 Task: Select a due date automation when advanced on, 2 days before a card is due add basic assigned to anyone at 11:00 AM.
Action: Mouse moved to (1227, 101)
Screenshot: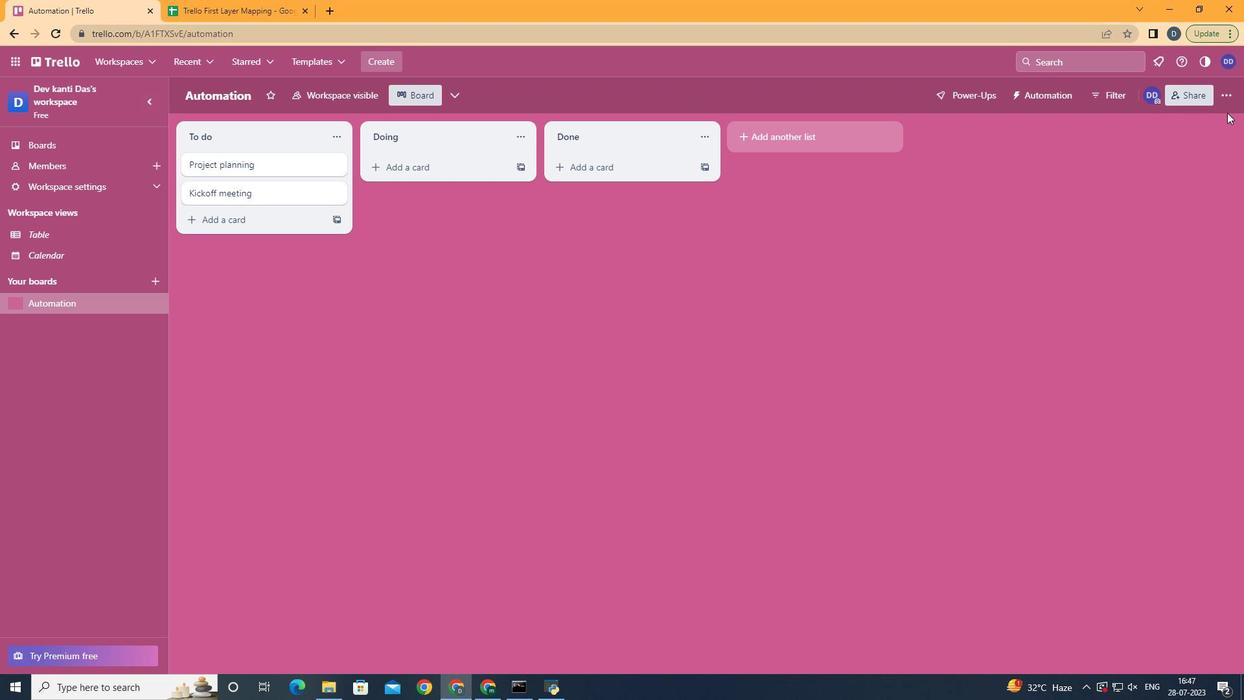 
Action: Mouse pressed left at (1227, 101)
Screenshot: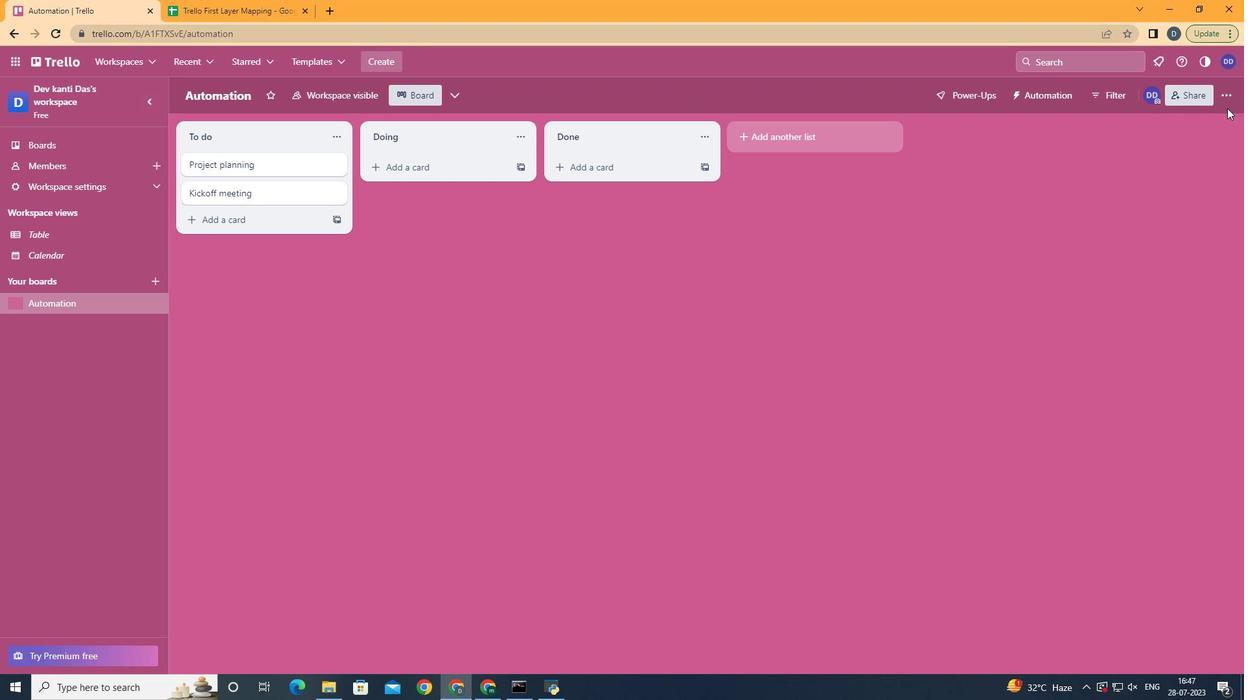 
Action: Mouse moved to (1128, 270)
Screenshot: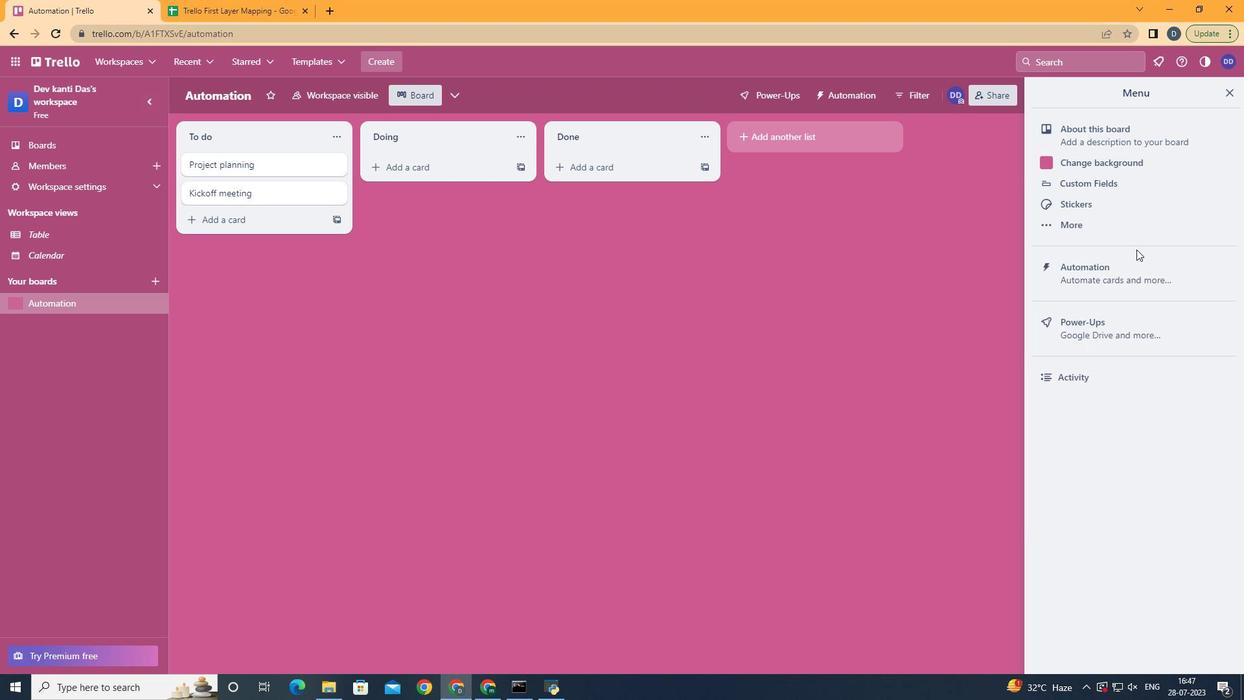 
Action: Mouse pressed left at (1128, 270)
Screenshot: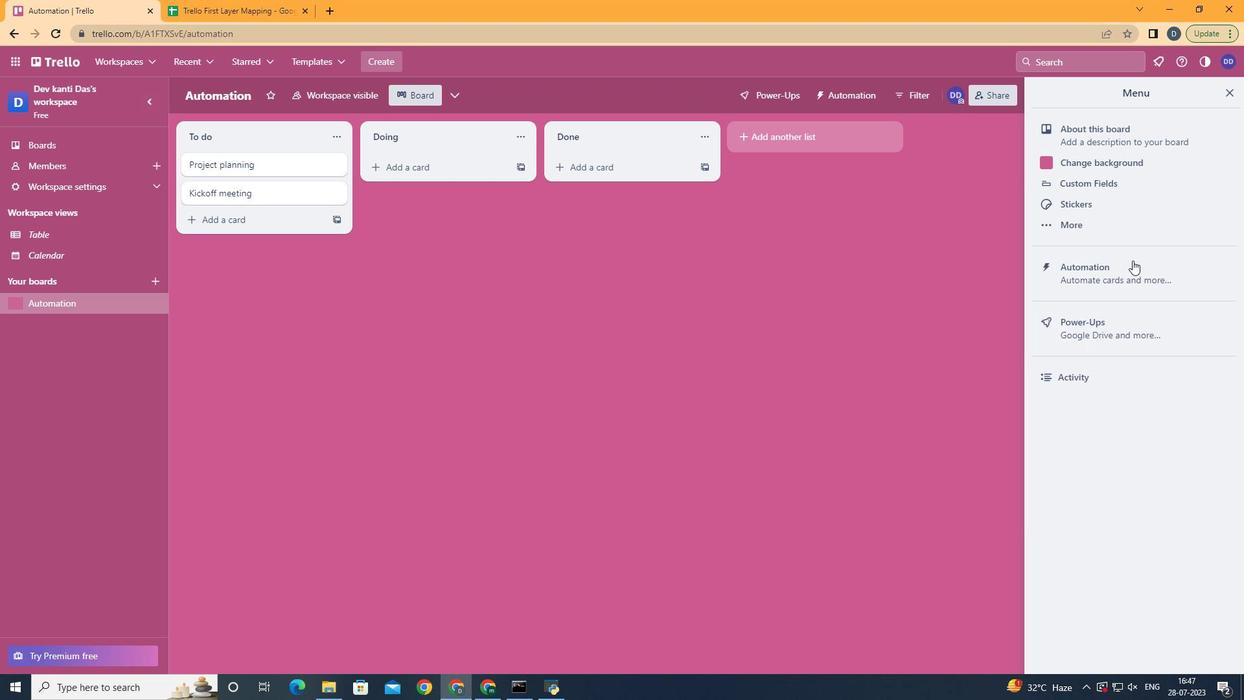 
Action: Mouse moved to (260, 257)
Screenshot: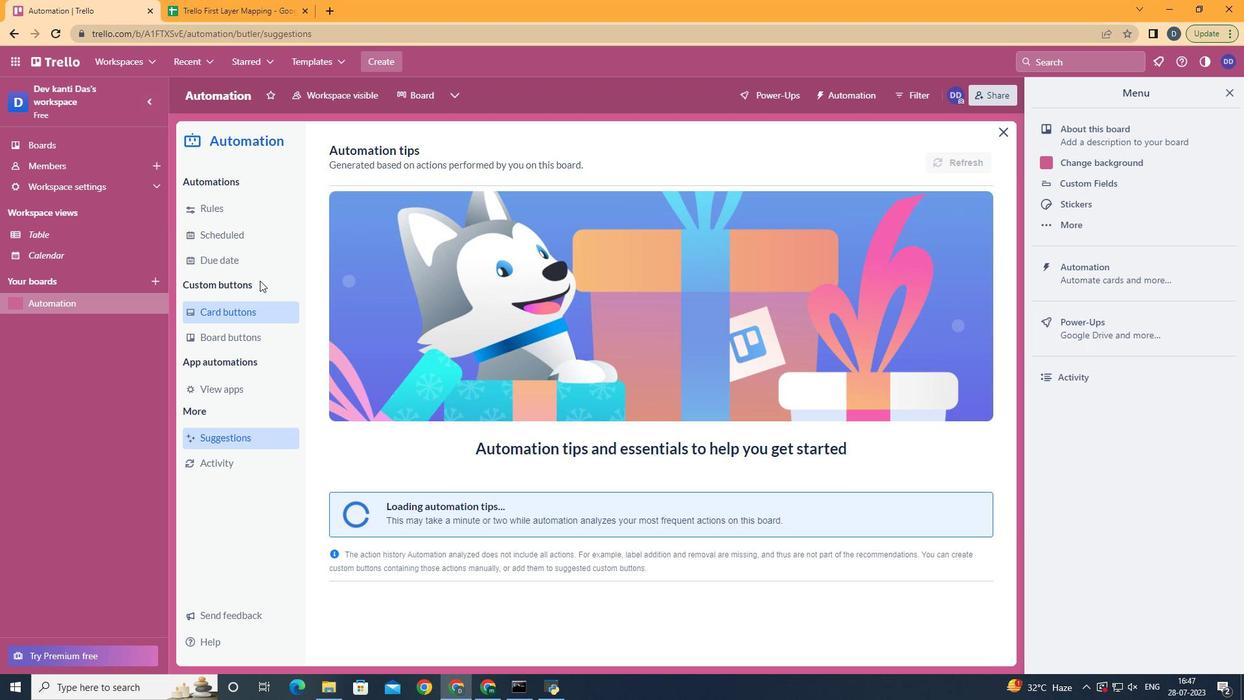 
Action: Mouse pressed left at (260, 257)
Screenshot: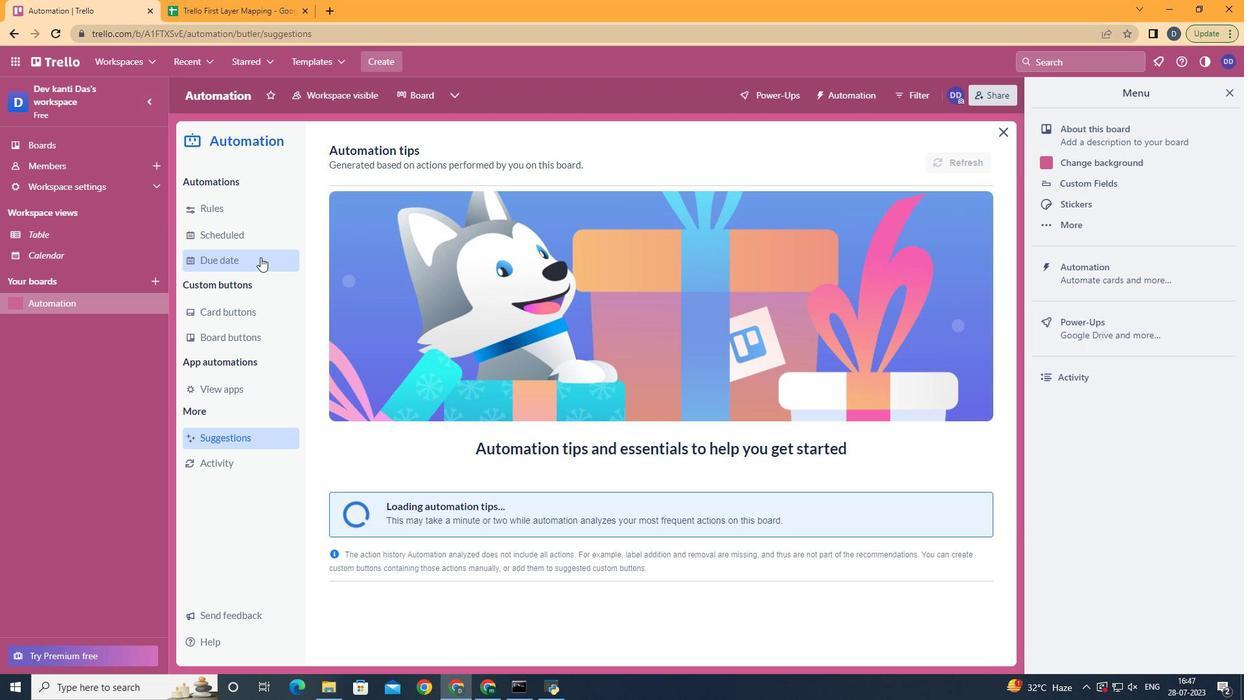 
Action: Mouse moved to (919, 156)
Screenshot: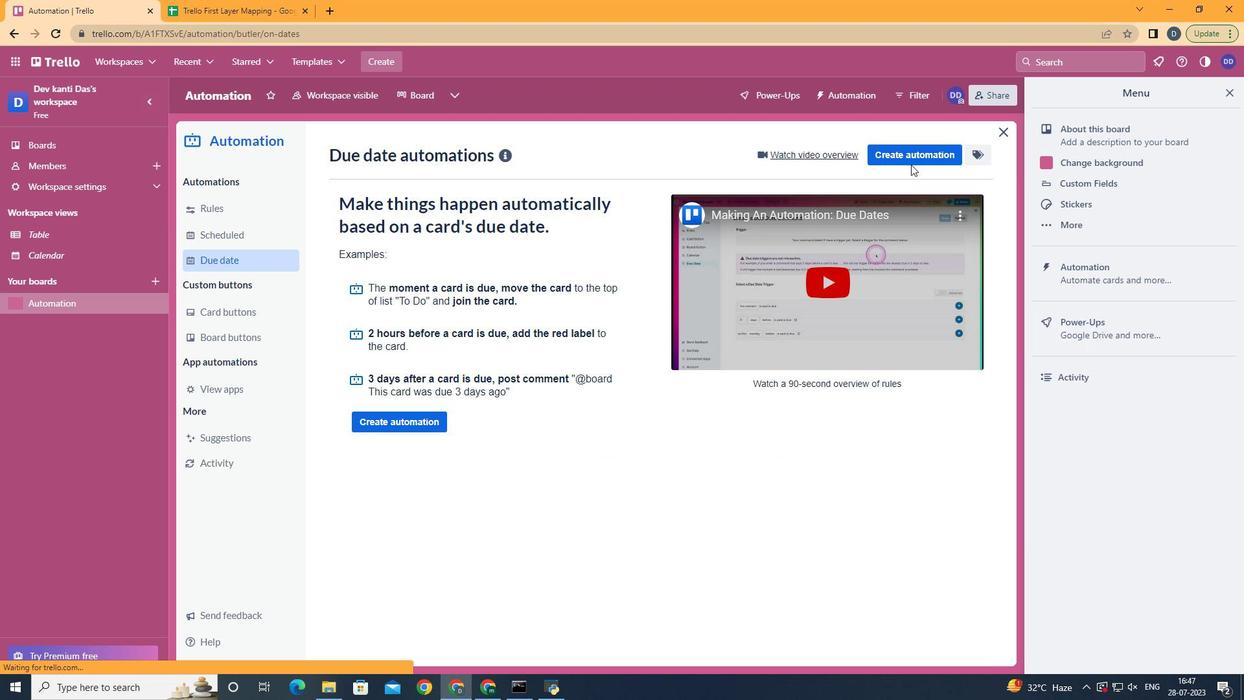 
Action: Mouse pressed left at (919, 156)
Screenshot: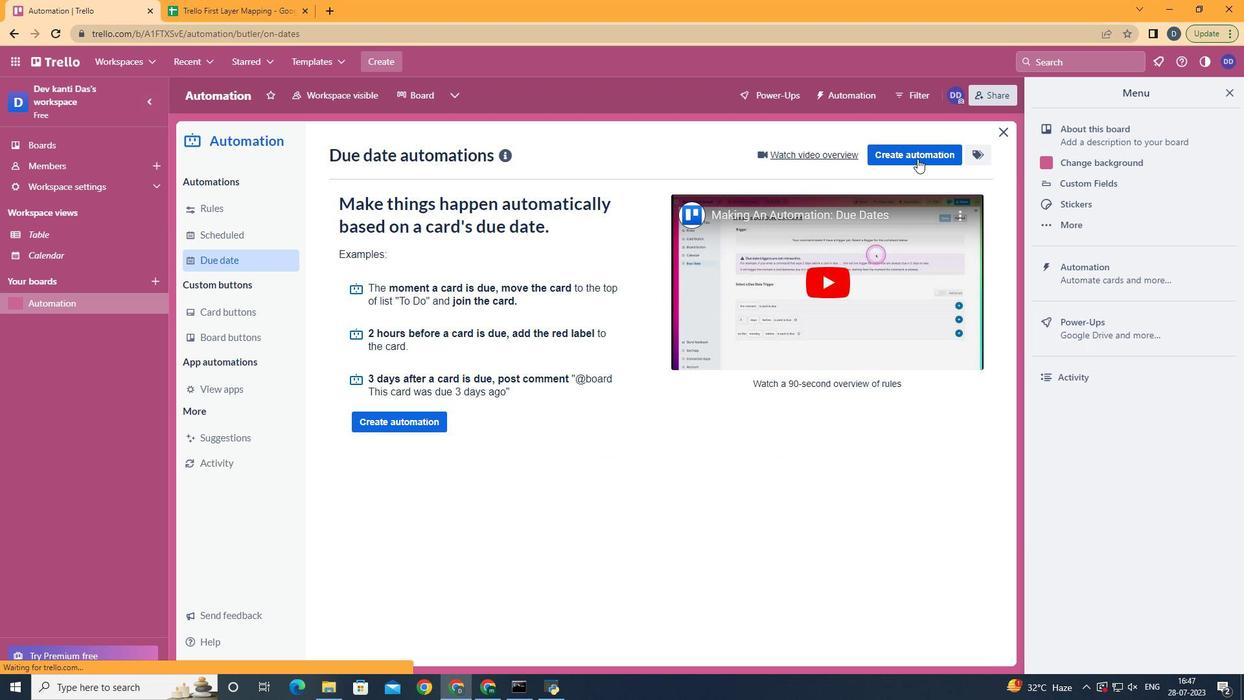 
Action: Mouse moved to (615, 278)
Screenshot: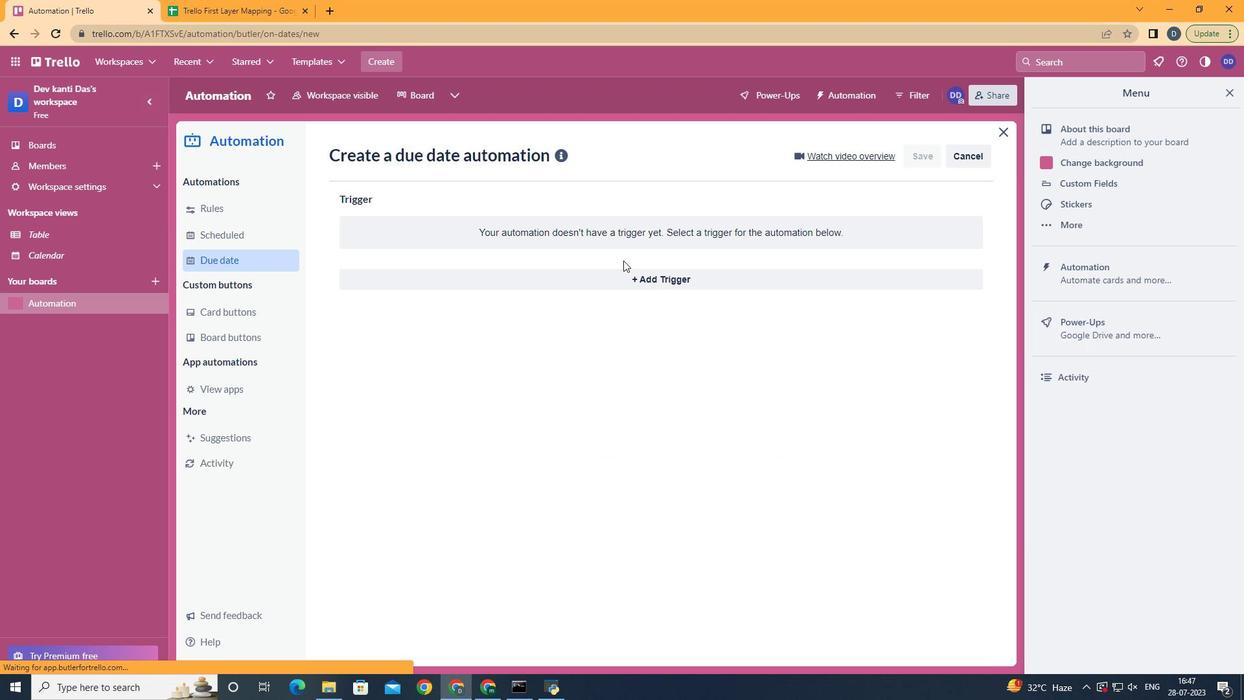 
Action: Mouse pressed left at (615, 278)
Screenshot: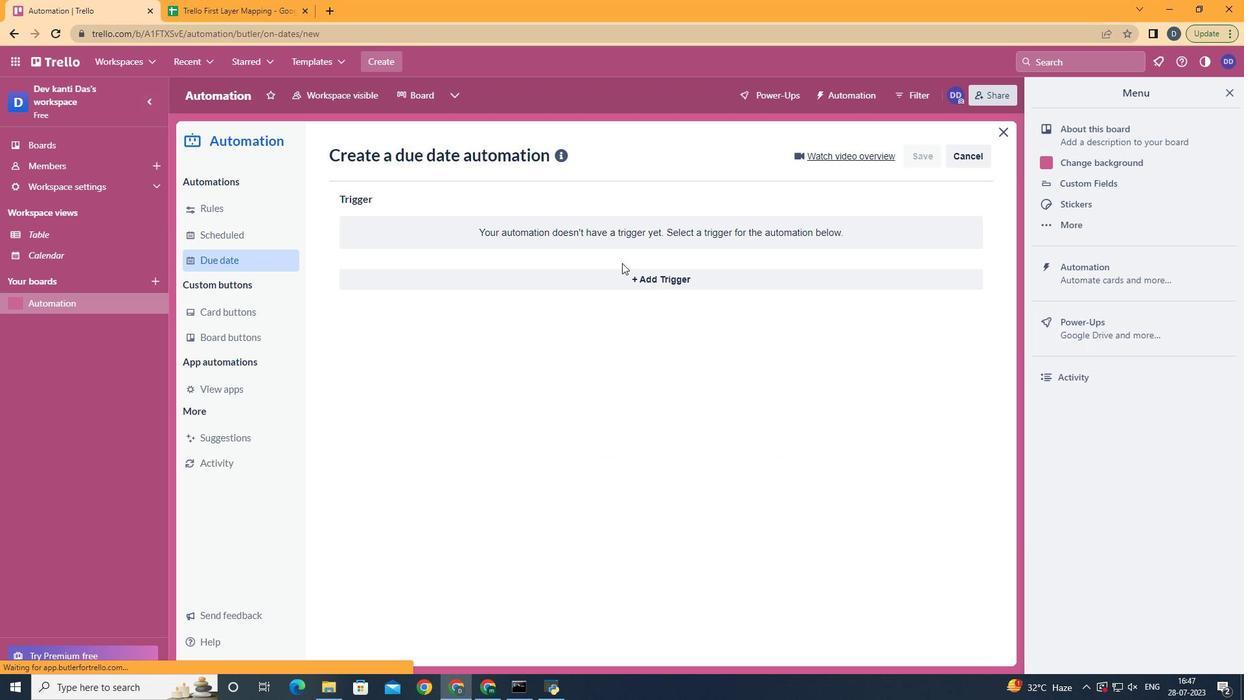 
Action: Mouse moved to (513, 477)
Screenshot: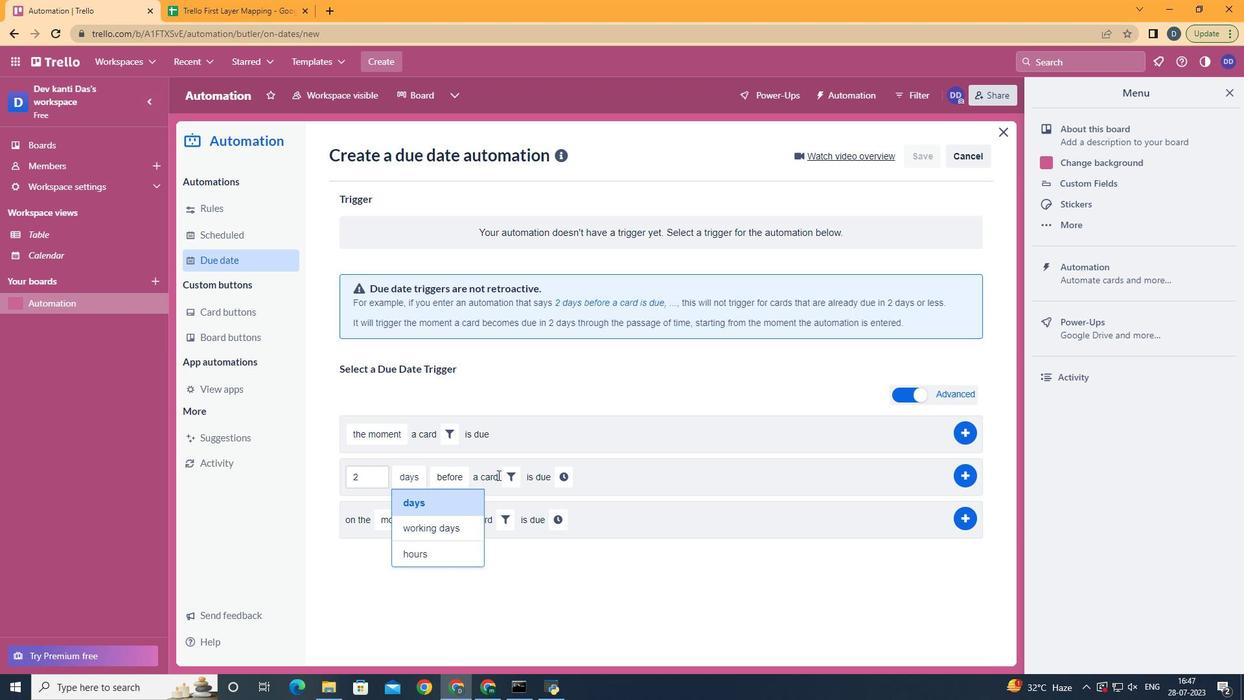 
Action: Mouse pressed left at (513, 477)
Screenshot: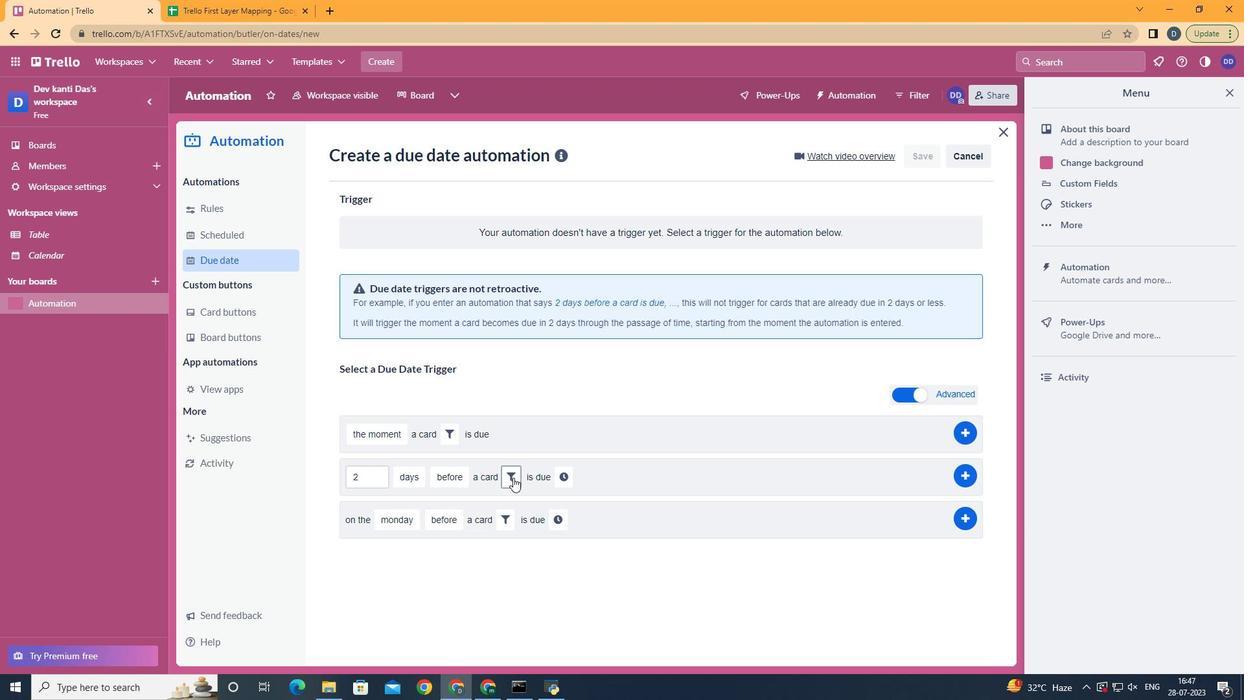
Action: Mouse moved to (621, 590)
Screenshot: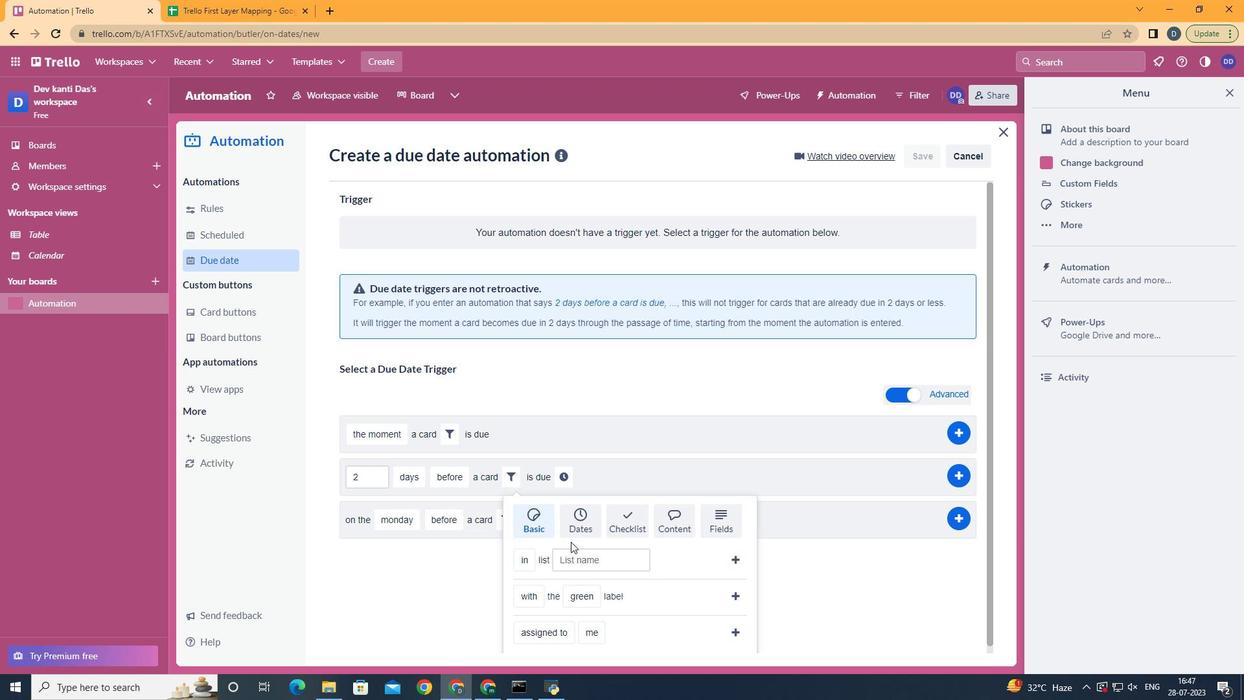 
Action: Mouse scrolled (621, 589) with delta (0, 0)
Screenshot: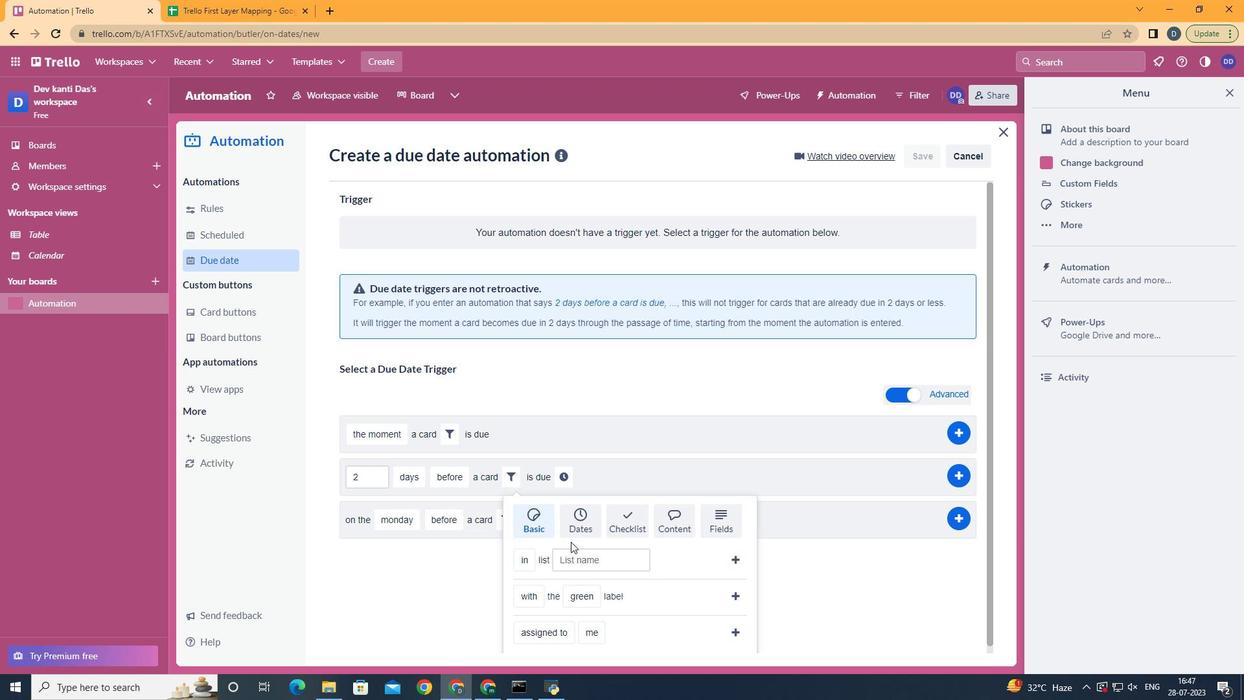 
Action: Mouse moved to (621, 591)
Screenshot: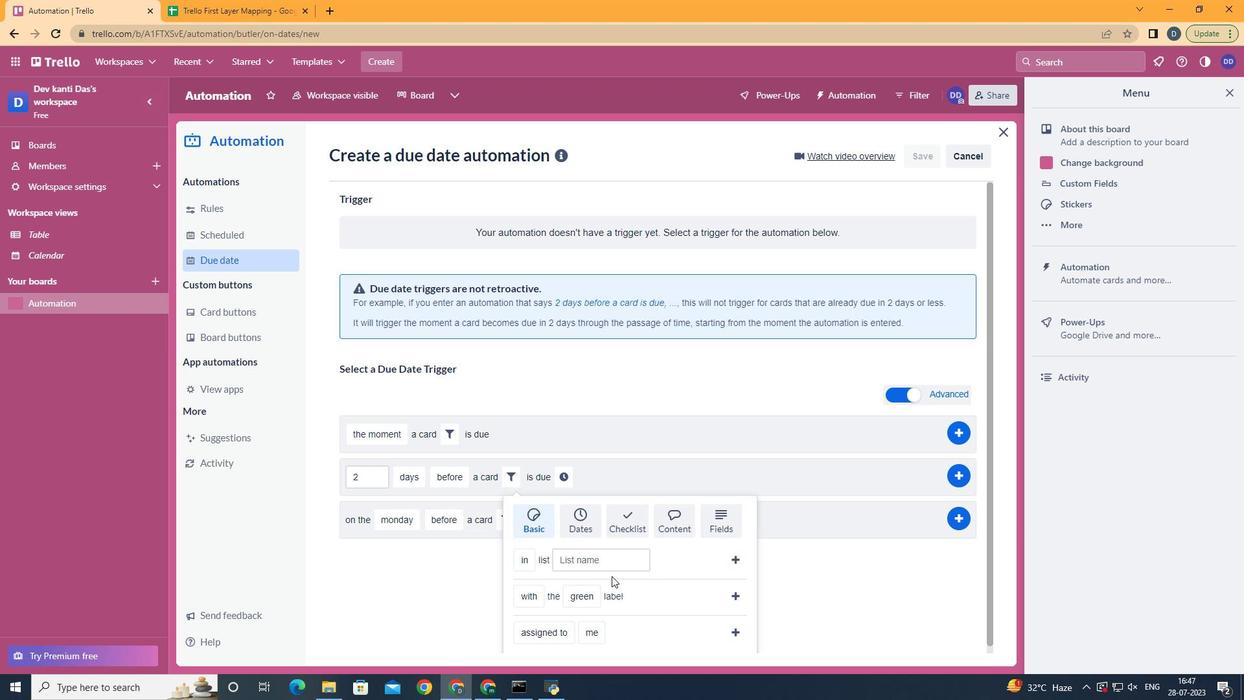 
Action: Mouse scrolled (621, 590) with delta (0, 0)
Screenshot: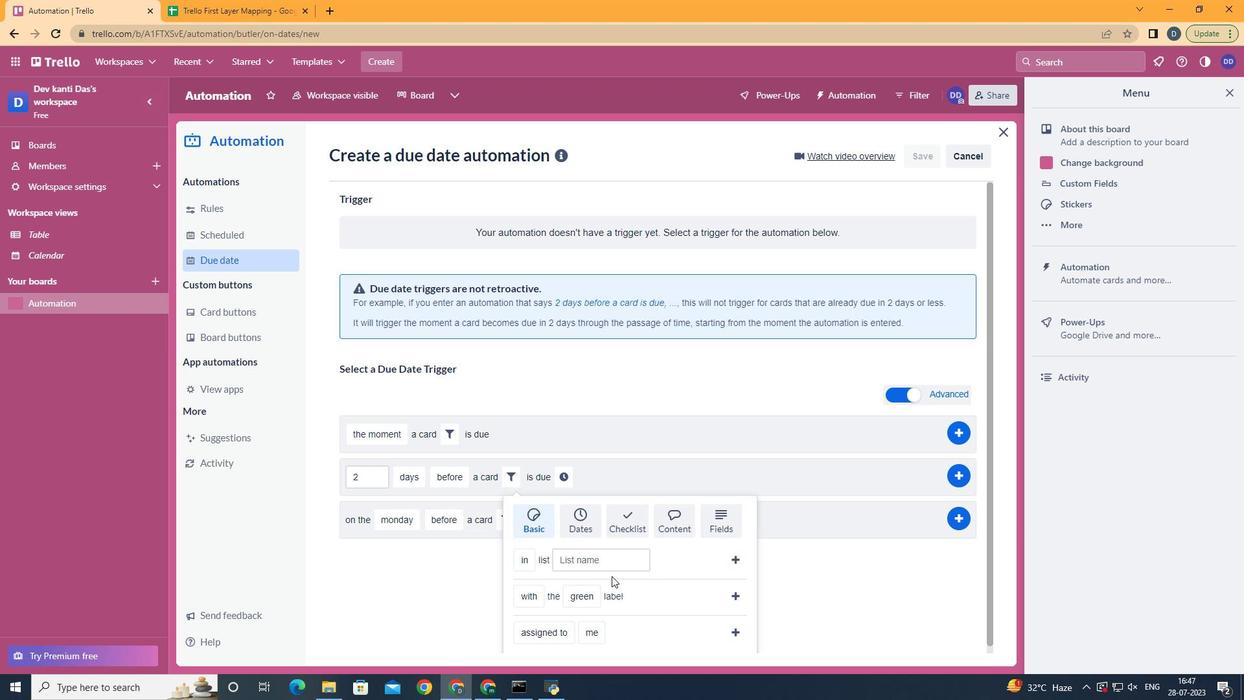
Action: Mouse moved to (621, 591)
Screenshot: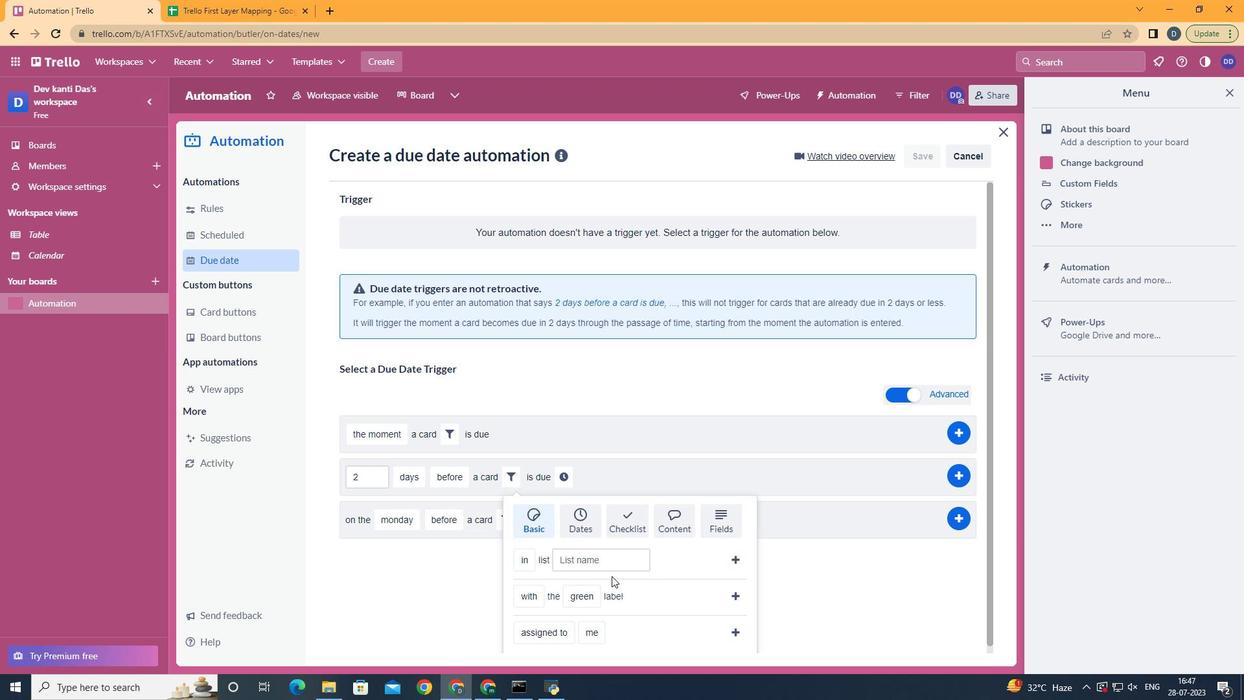 
Action: Mouse scrolled (621, 591) with delta (0, 0)
Screenshot: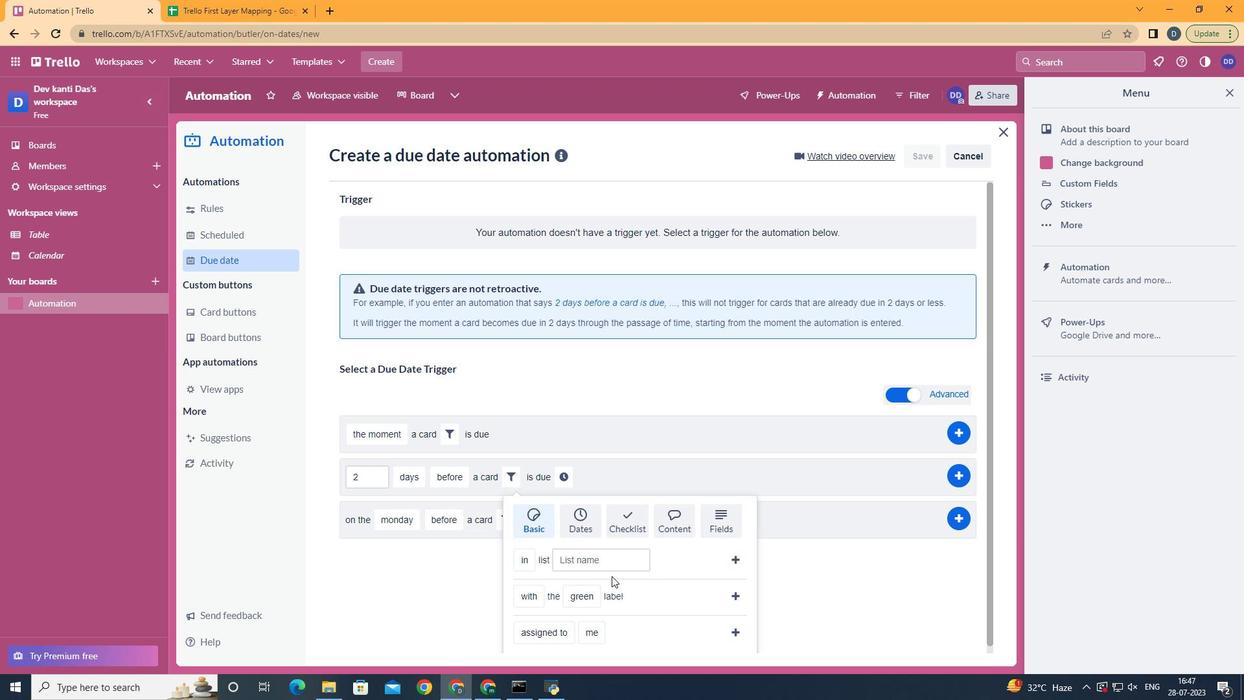 
Action: Mouse moved to (585, 546)
Screenshot: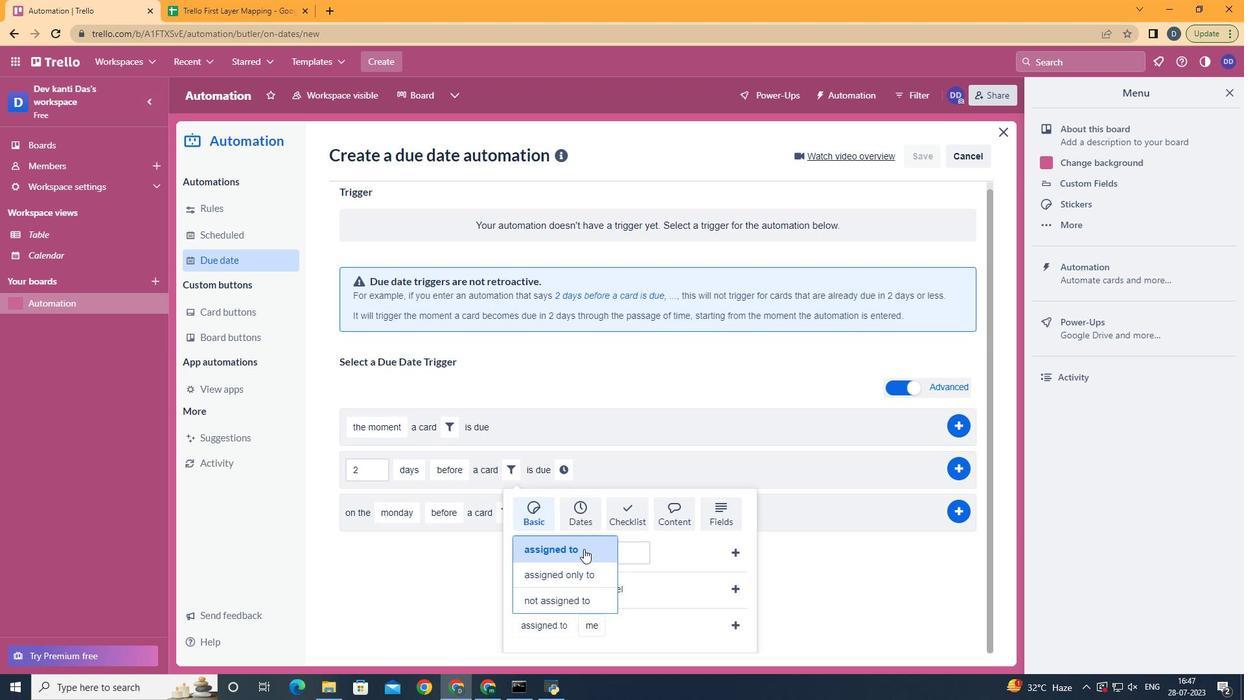 
Action: Mouse pressed left at (585, 546)
Screenshot: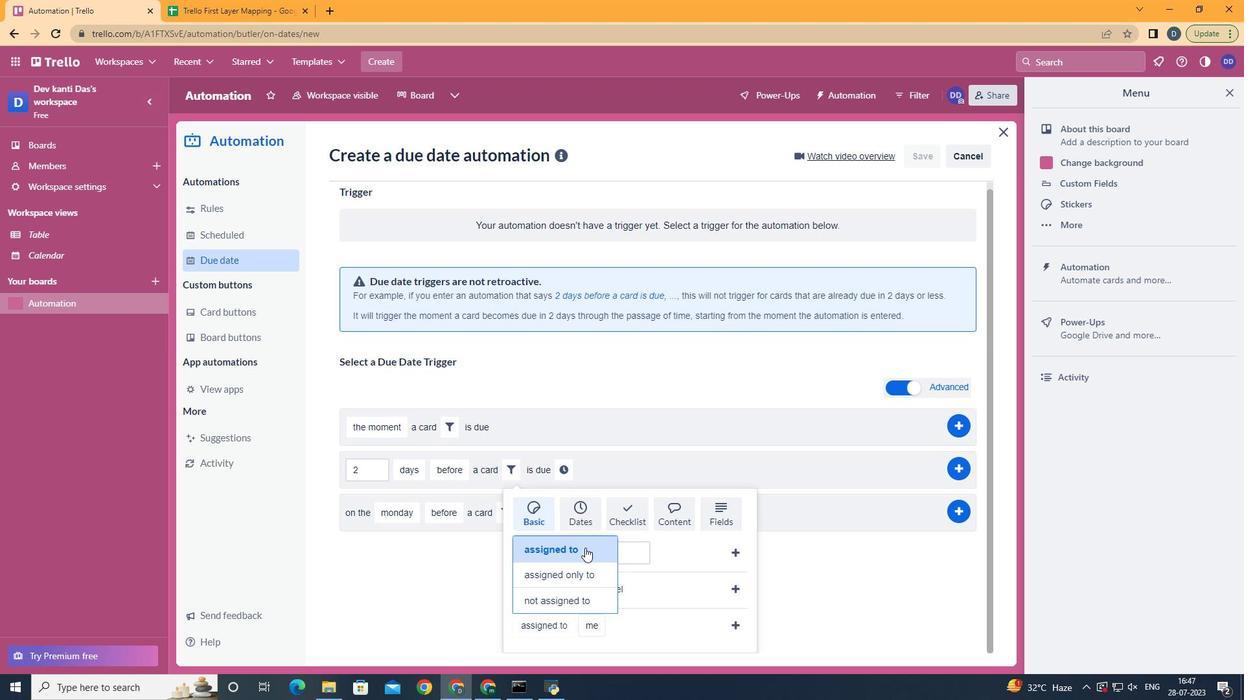 
Action: Mouse moved to (624, 571)
Screenshot: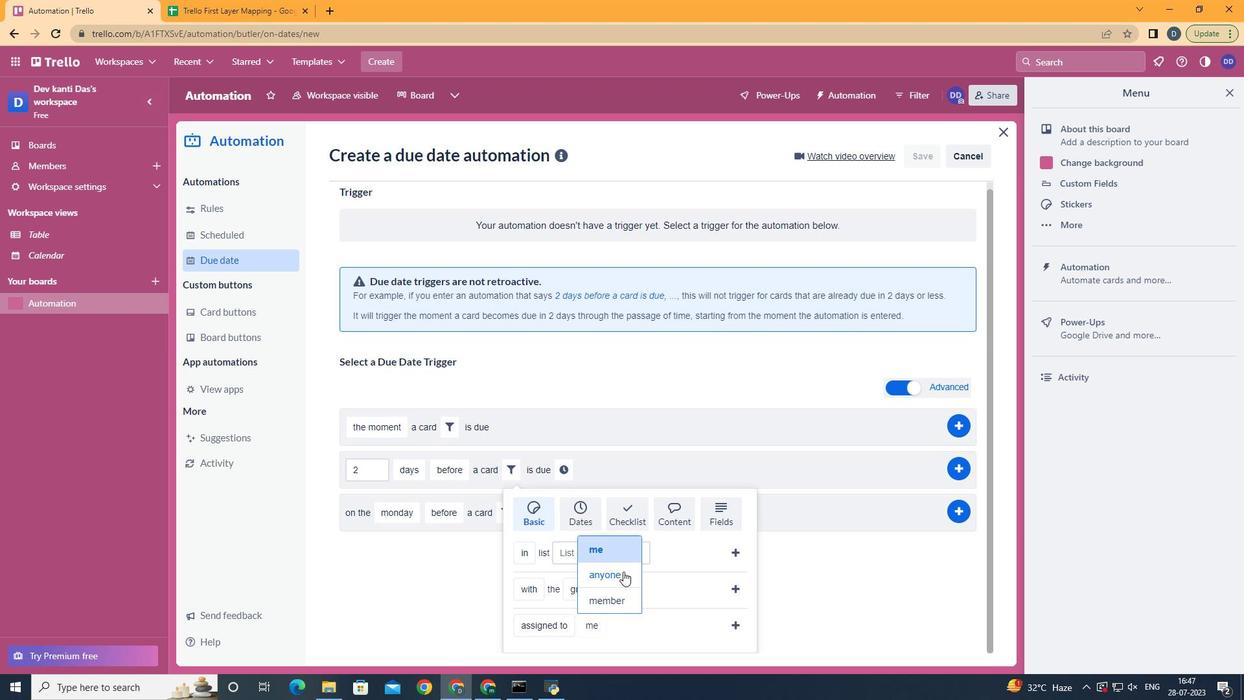
Action: Mouse pressed left at (624, 571)
Screenshot: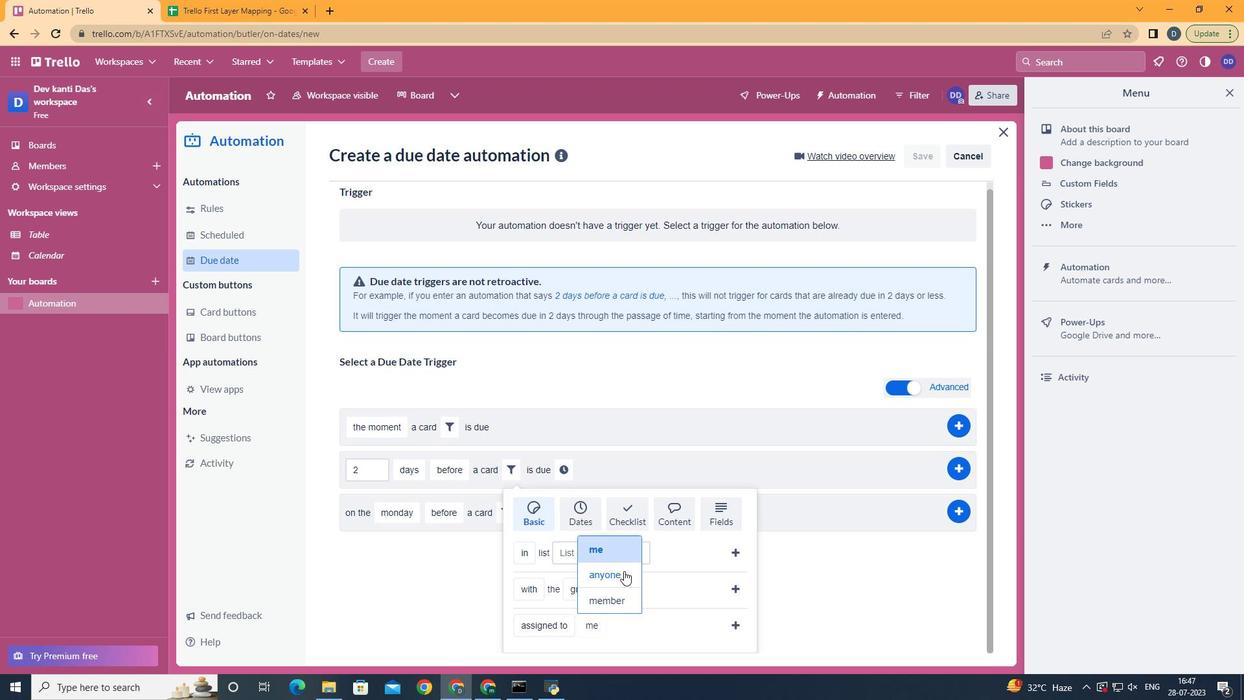 
Action: Mouse moved to (738, 628)
Screenshot: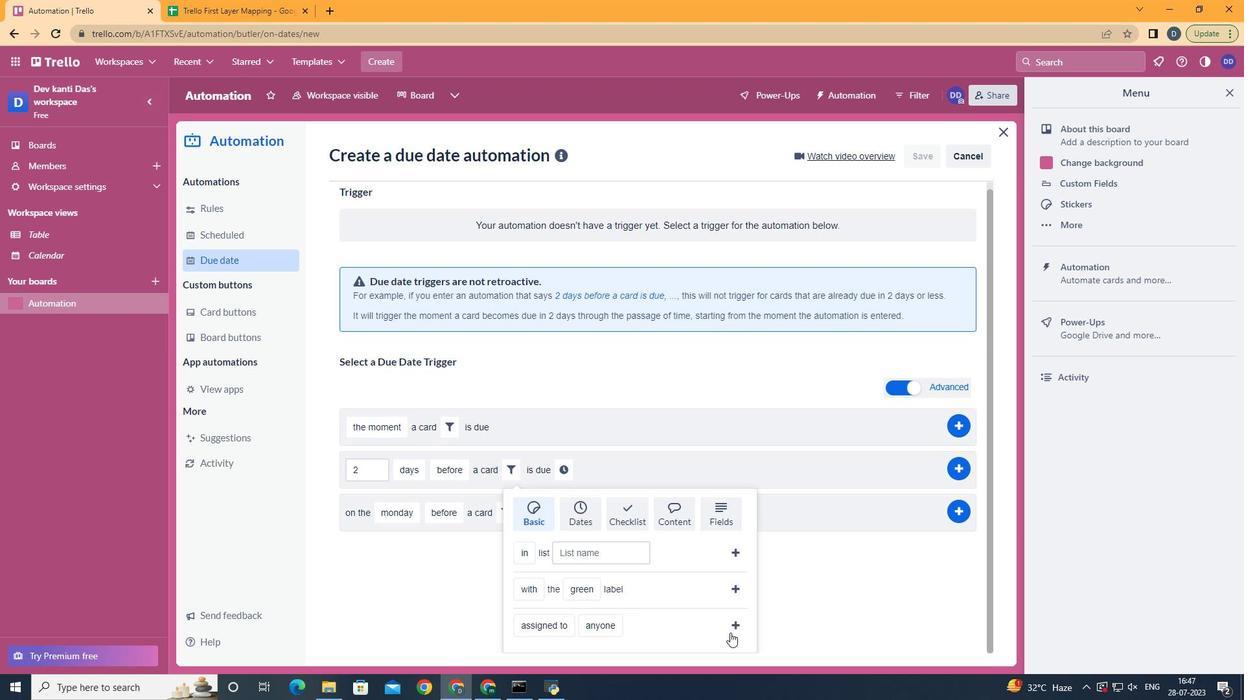 
Action: Mouse pressed left at (738, 628)
Screenshot: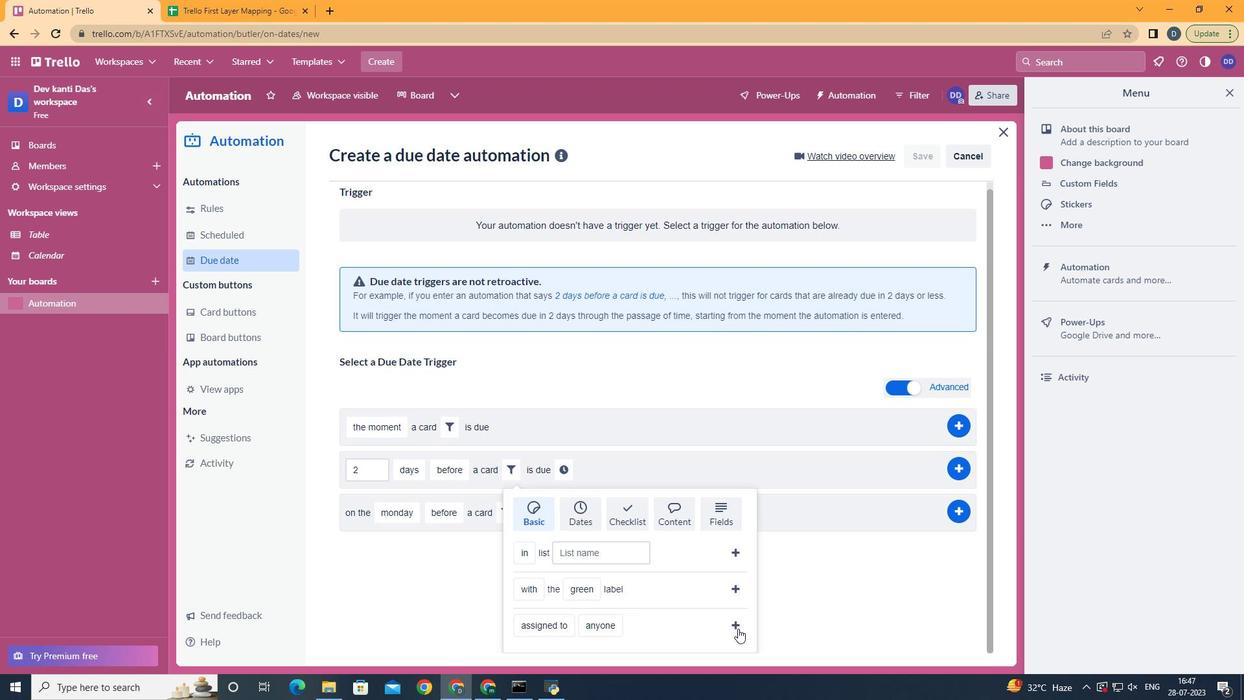 
Action: Mouse moved to (666, 473)
Screenshot: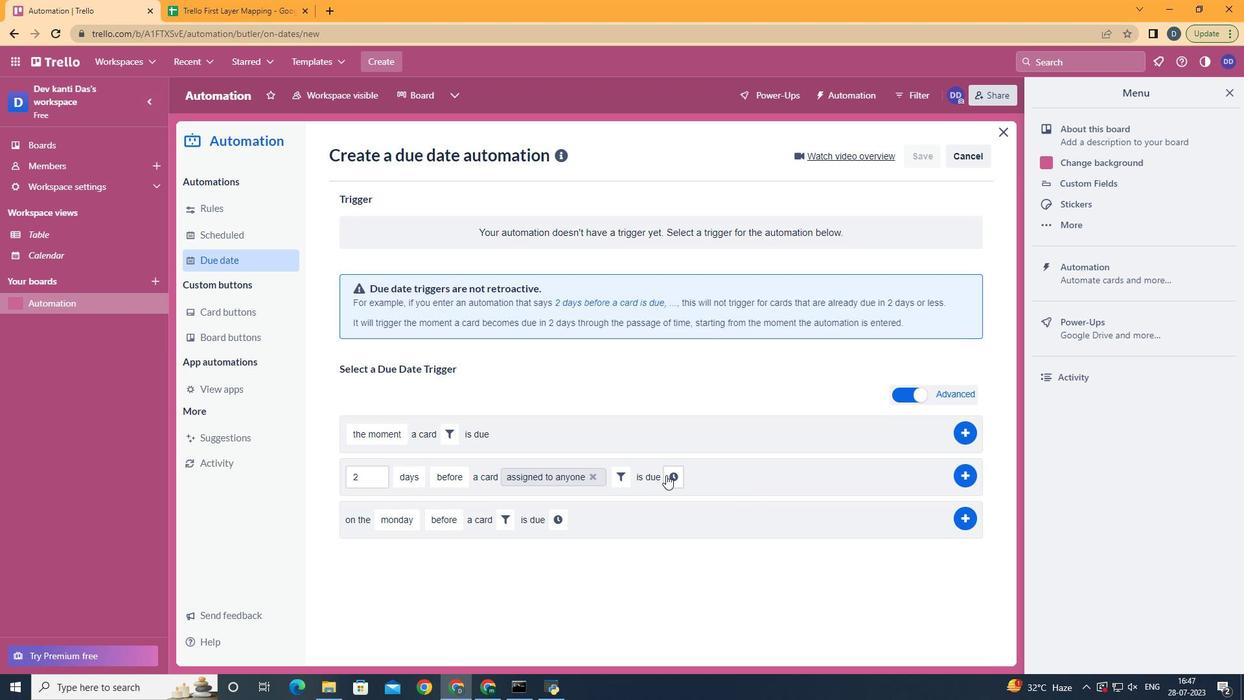 
Action: Mouse pressed left at (666, 473)
Screenshot: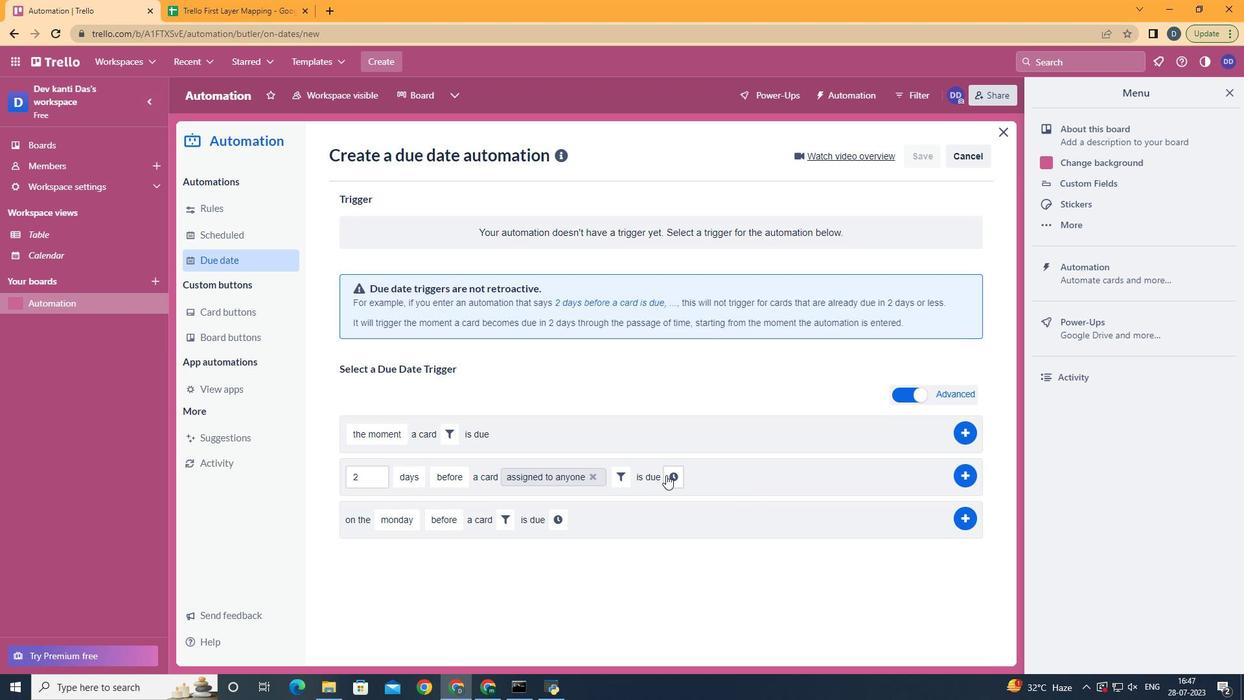 
Action: Mouse moved to (690, 483)
Screenshot: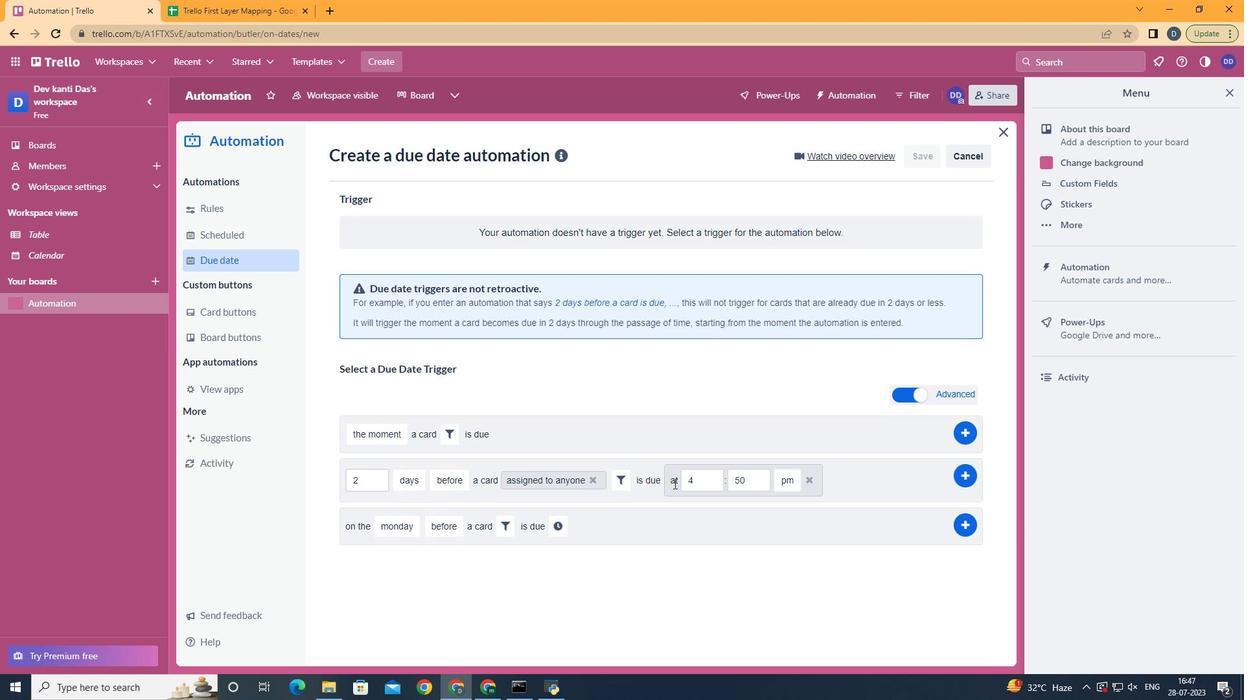 
Action: Mouse pressed left at (690, 483)
Screenshot: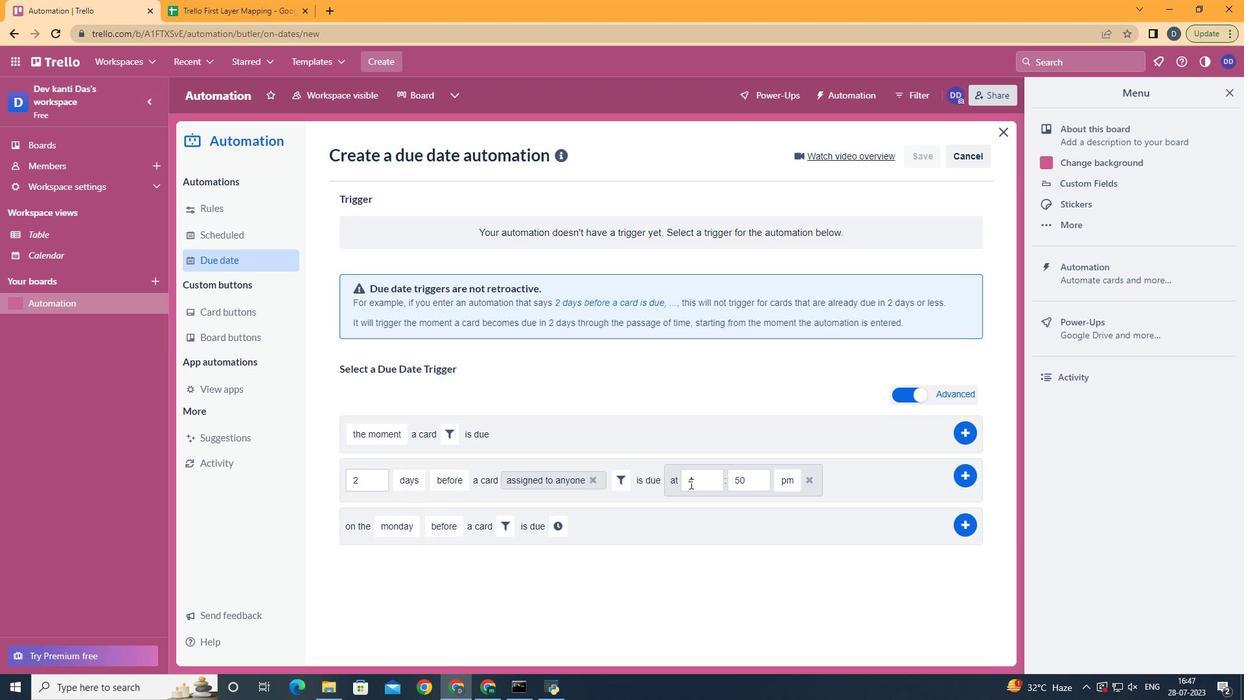 
Action: Key pressed <Key.delete>11
Screenshot: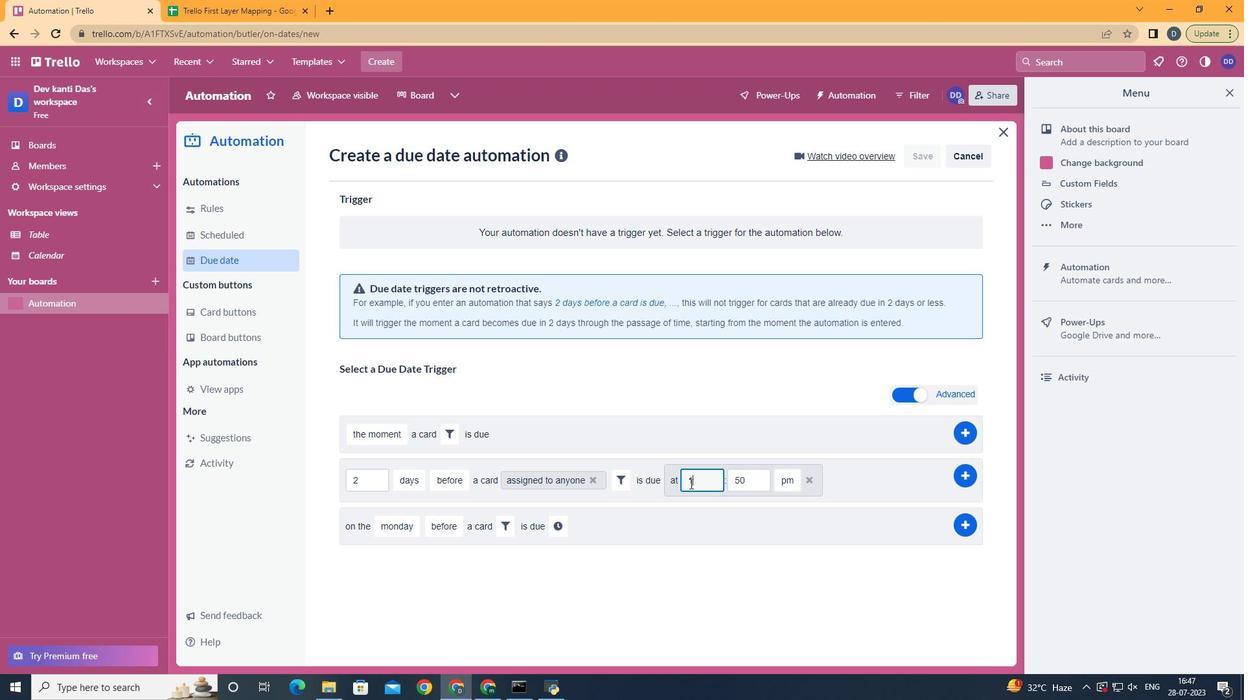 
Action: Mouse moved to (744, 483)
Screenshot: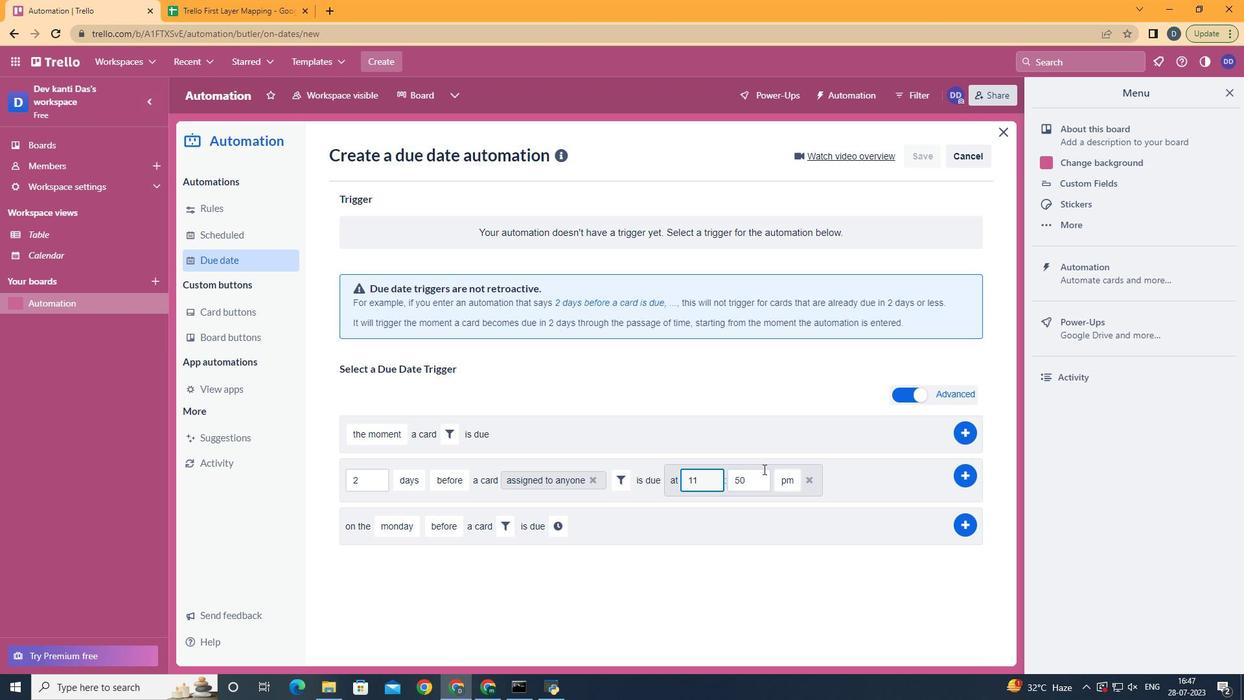 
Action: Mouse pressed left at (744, 483)
Screenshot: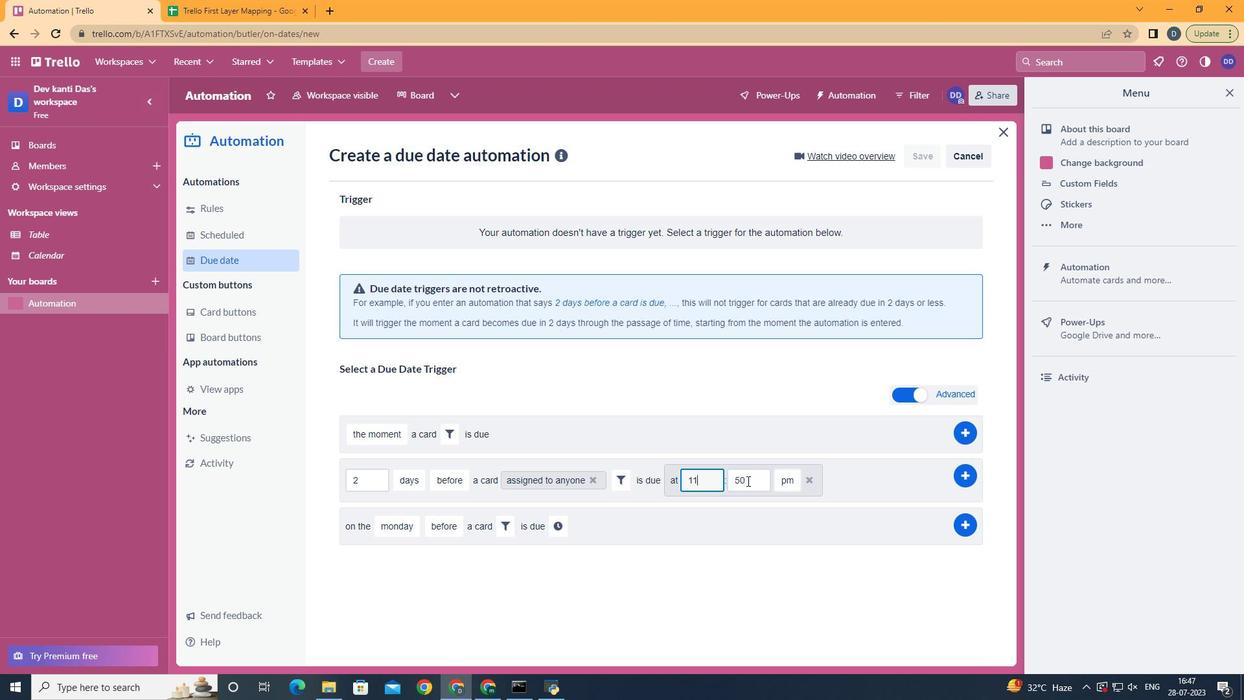 
Action: Key pressed <Key.backspace><Key.backspace>00
Screenshot: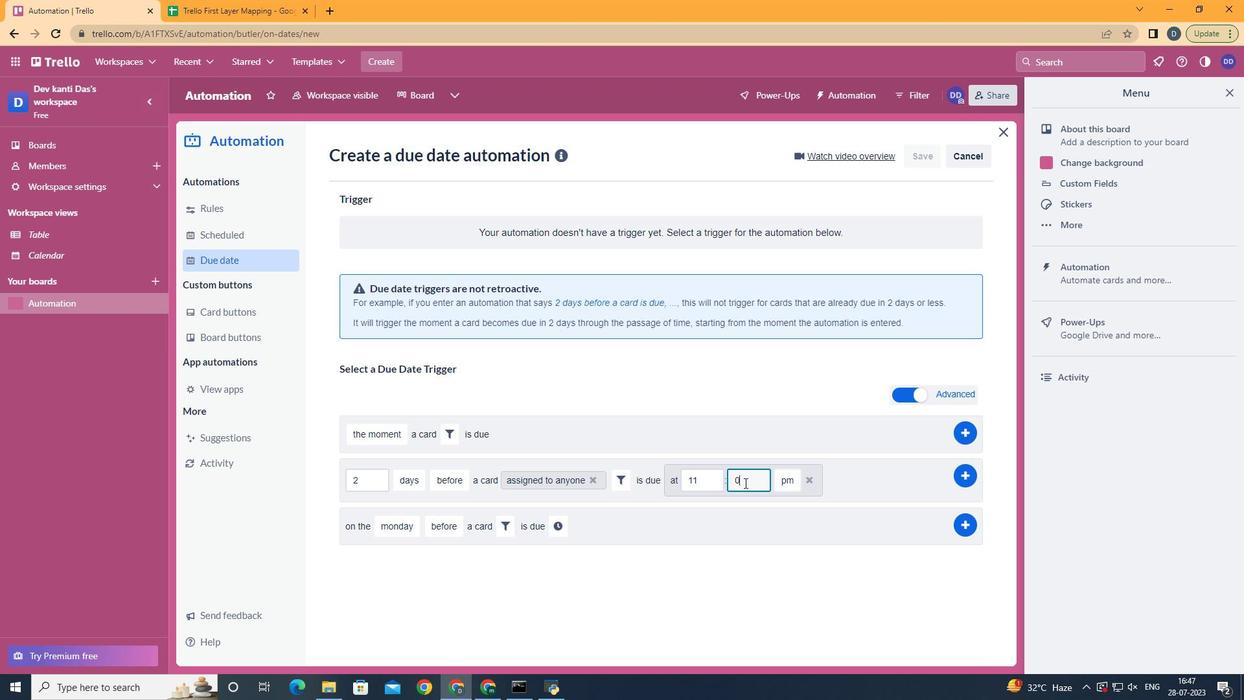 
Action: Mouse moved to (792, 505)
Screenshot: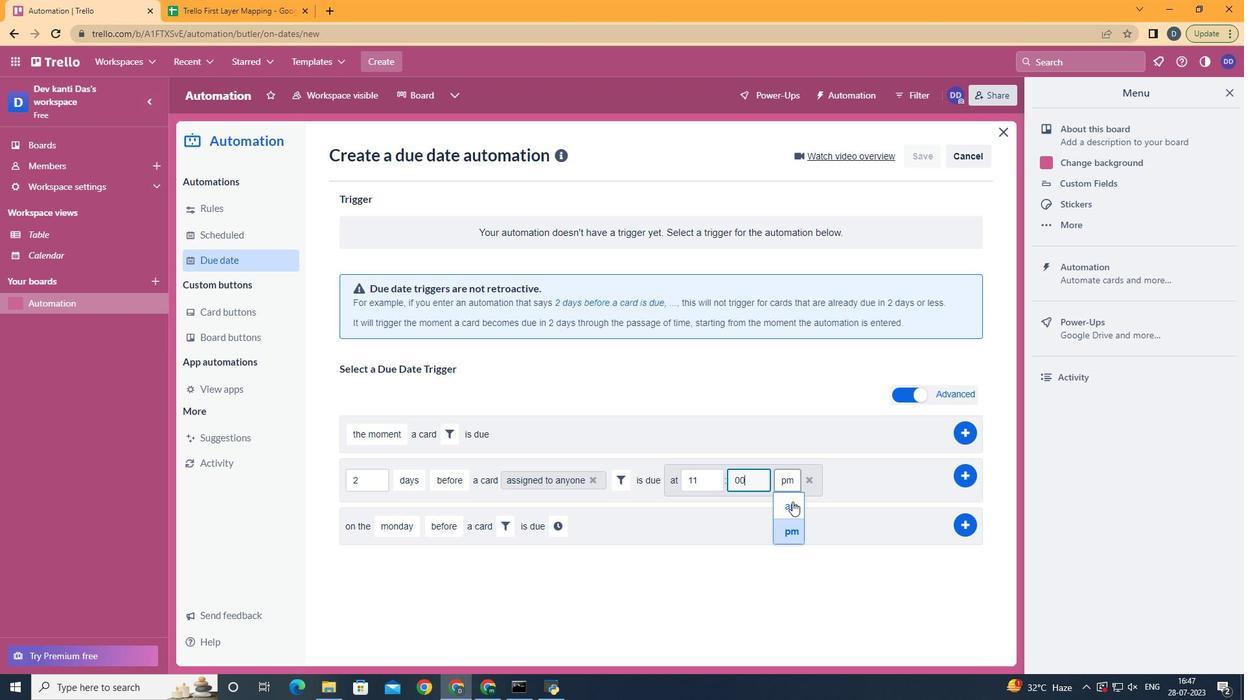 
Action: Mouse pressed left at (792, 505)
Screenshot: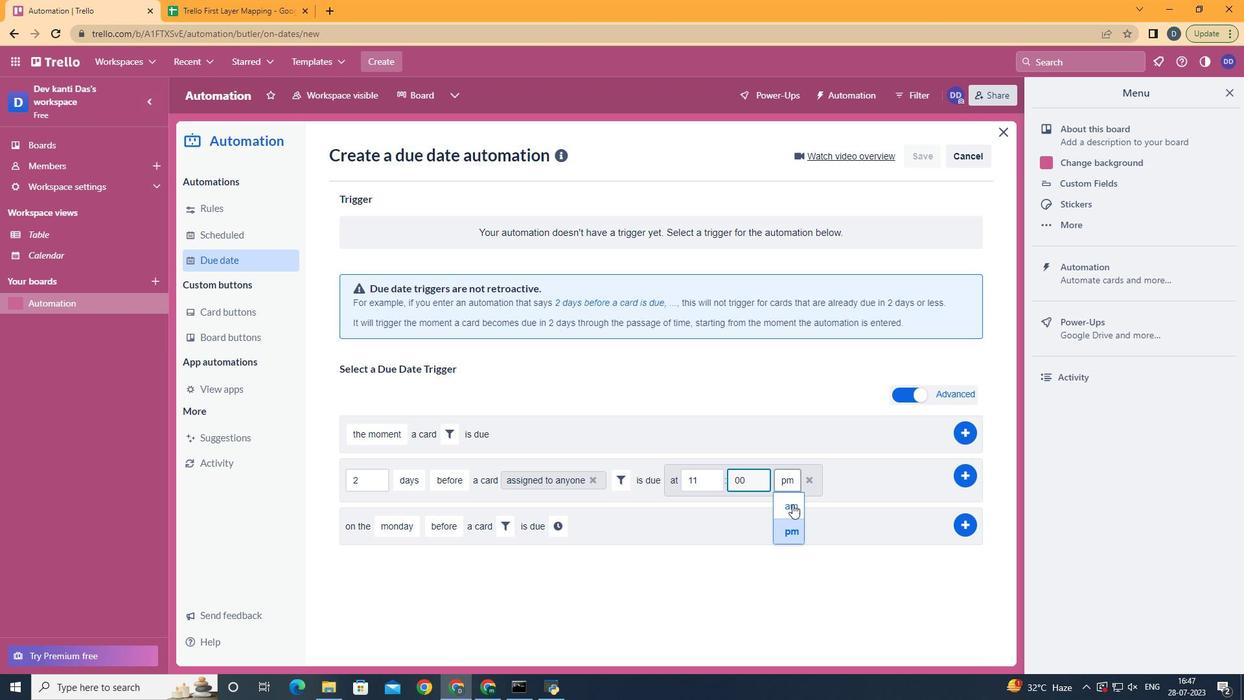 
Action: Mouse moved to (792, 538)
Screenshot: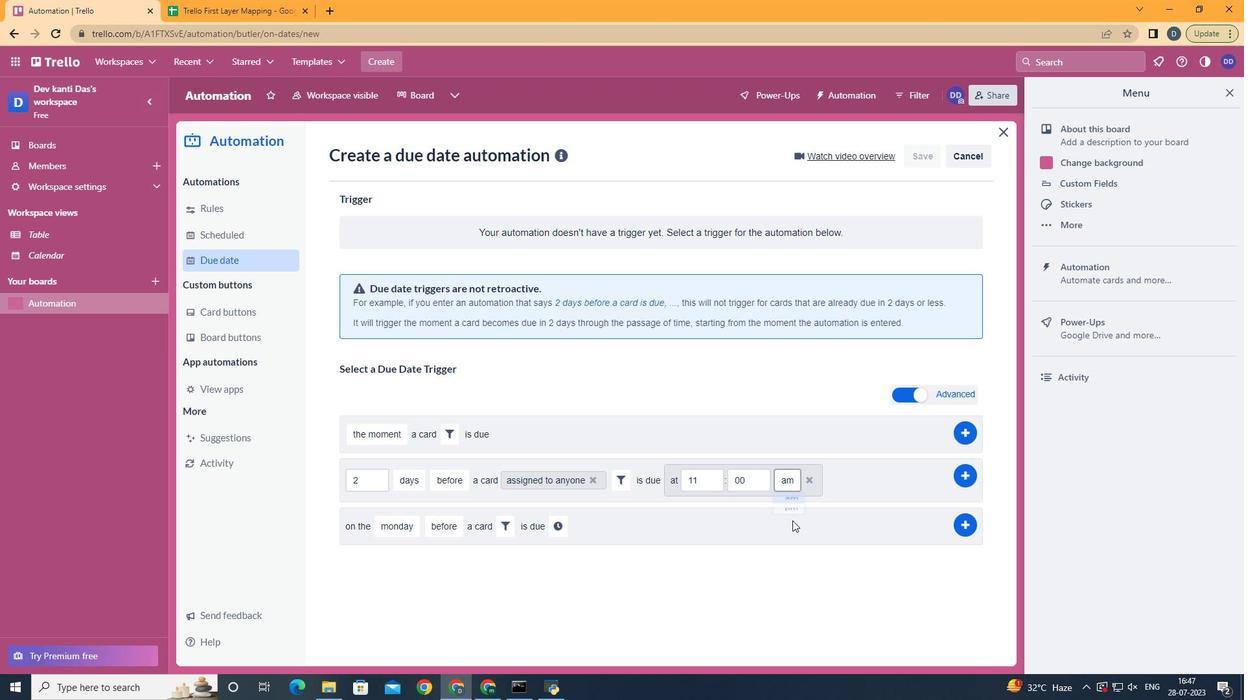 
